 Task: Add the task  Implement a new cloud-based project portfolio management system for a company to the section DevOps Drift in the project ArchiTech and add a Due Date to the respective task as 2023/08/04
Action: Mouse moved to (66, 362)
Screenshot: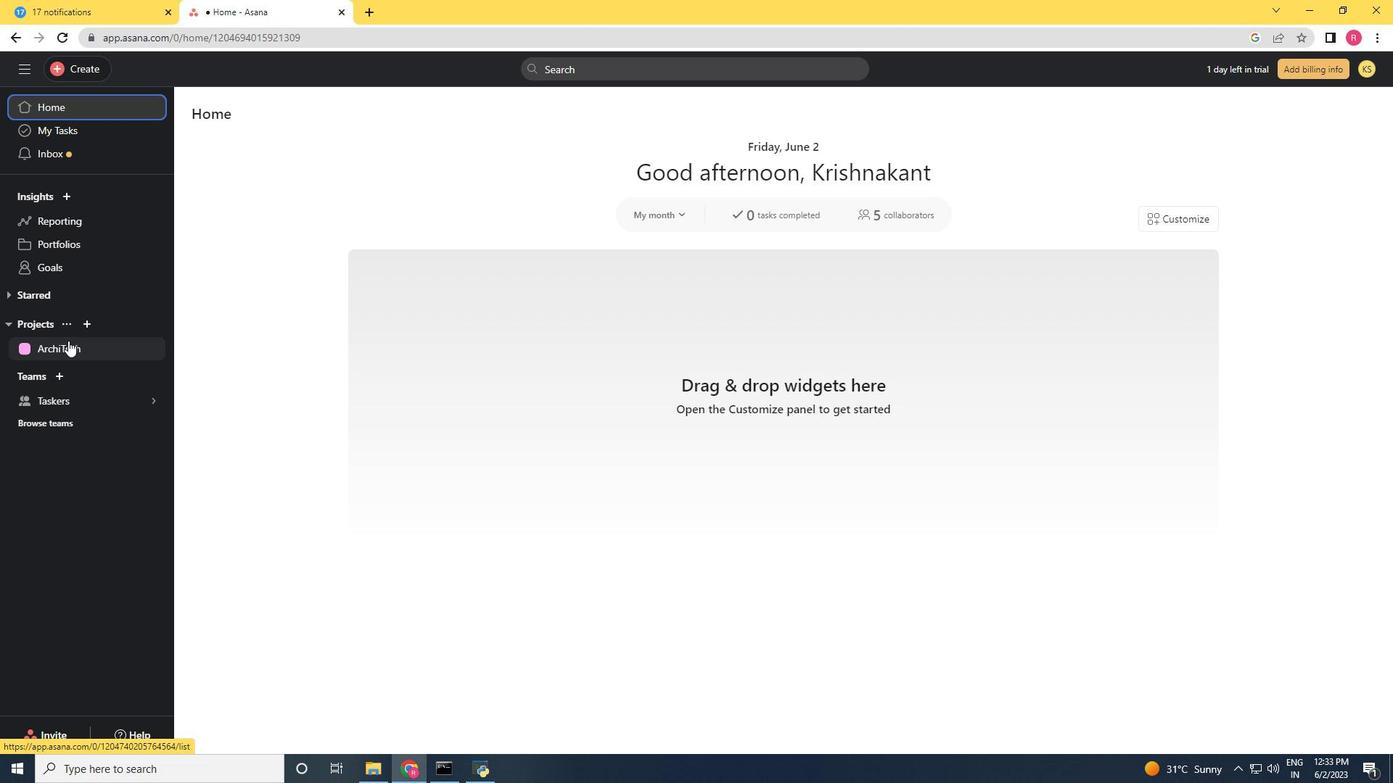 
Action: Mouse pressed left at (66, 362)
Screenshot: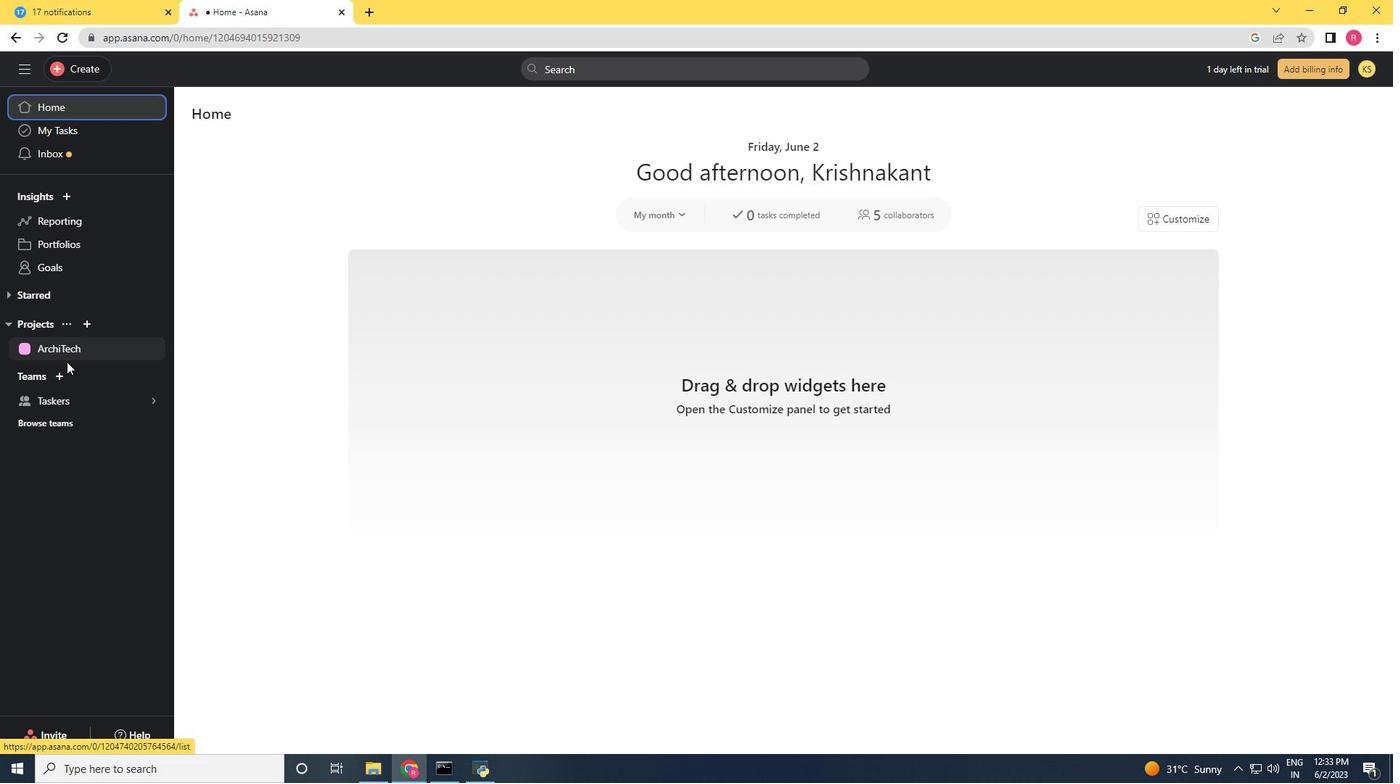 
Action: Mouse moved to (66, 336)
Screenshot: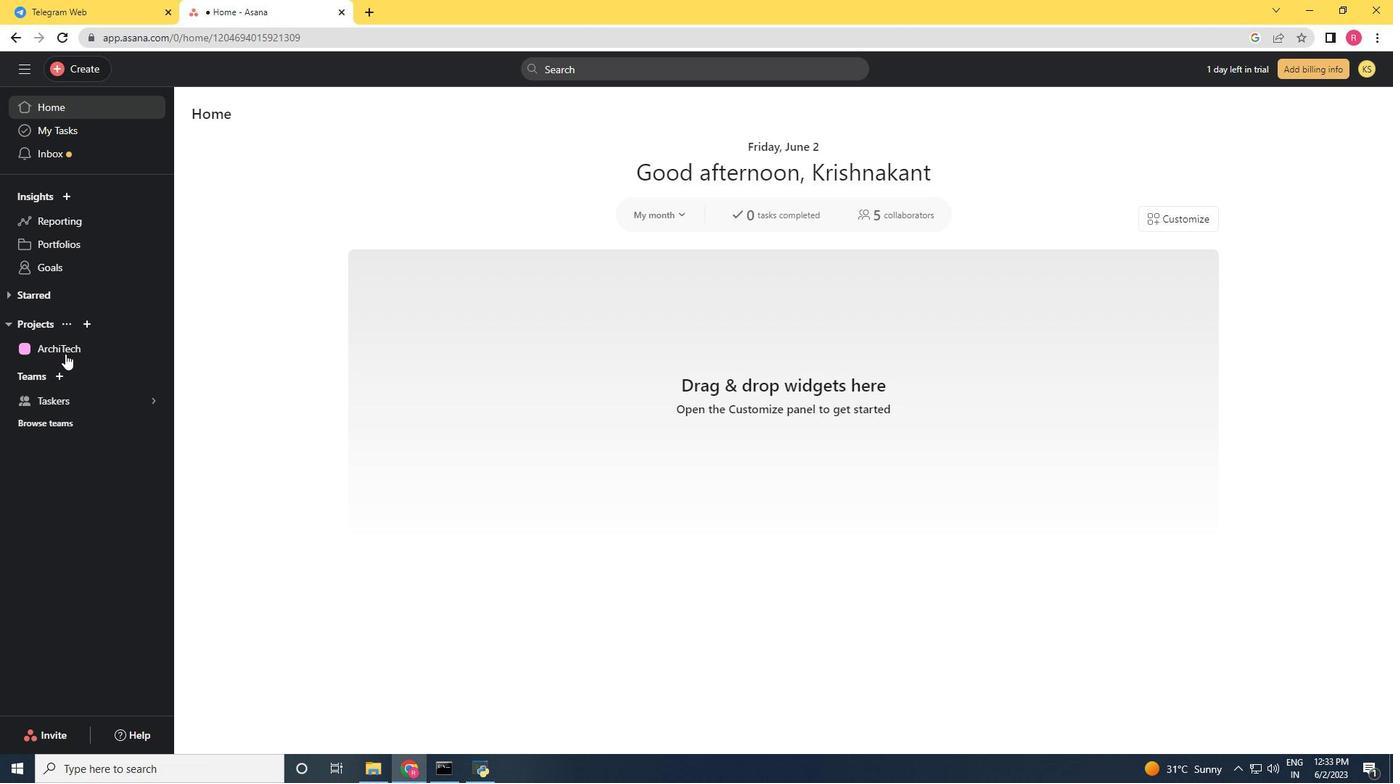 
Action: Mouse pressed left at (66, 336)
Screenshot: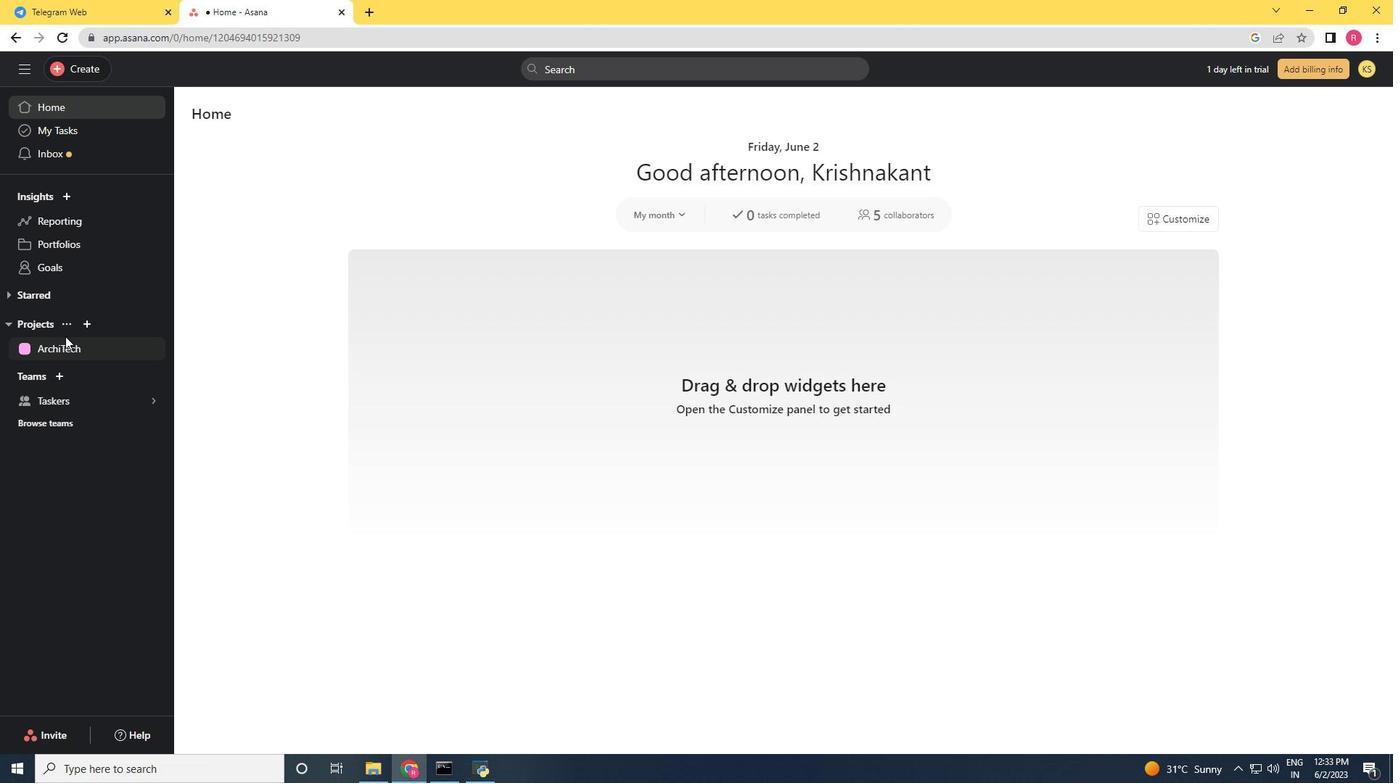 
Action: Mouse moved to (67, 340)
Screenshot: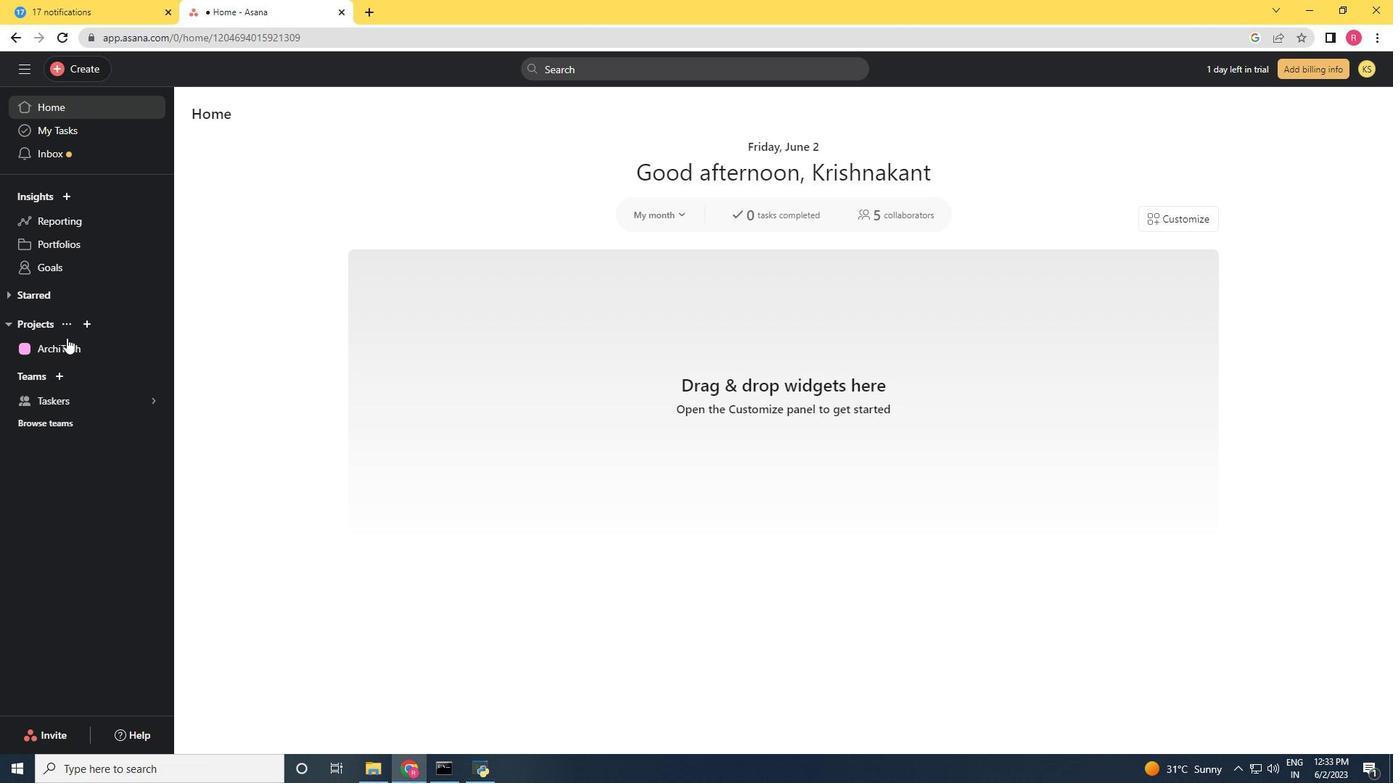 
Action: Mouse pressed left at (67, 340)
Screenshot: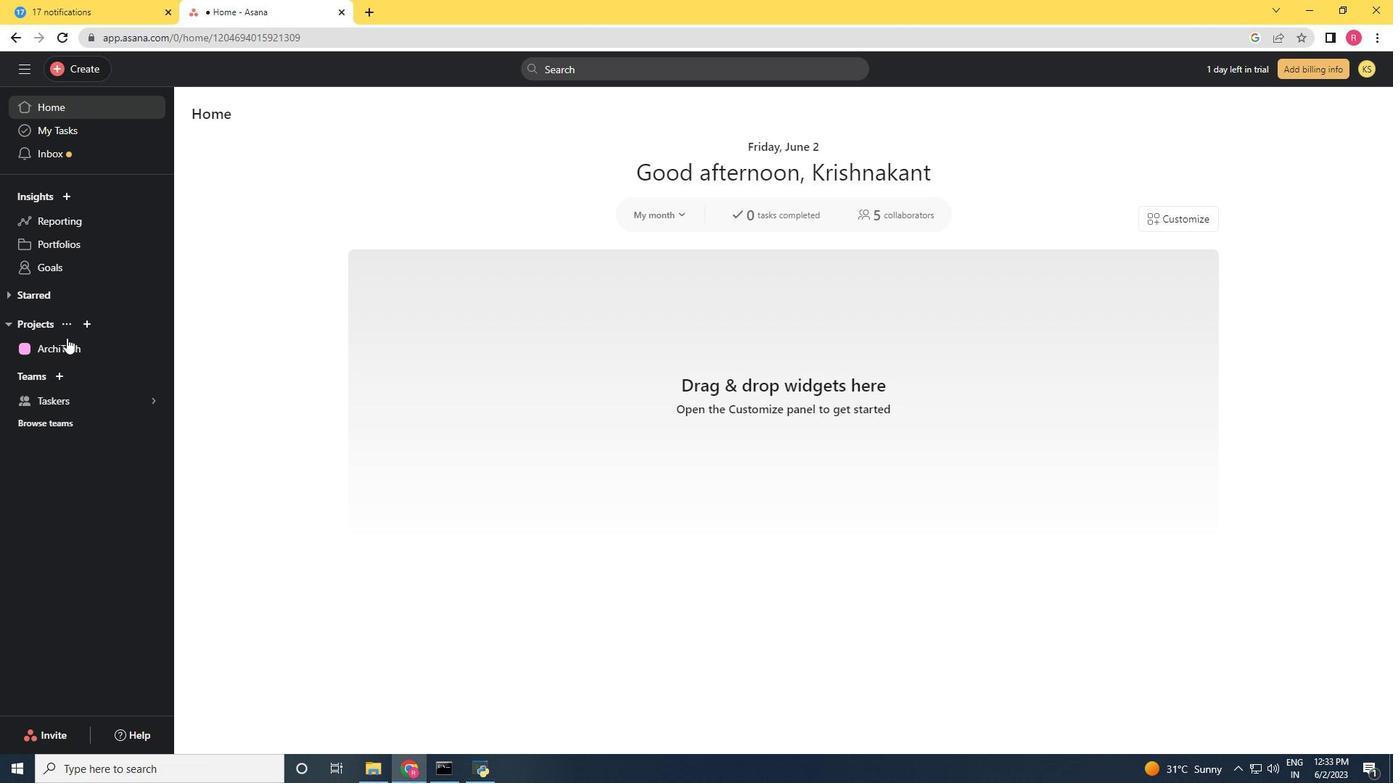 
Action: Mouse moved to (939, 502)
Screenshot: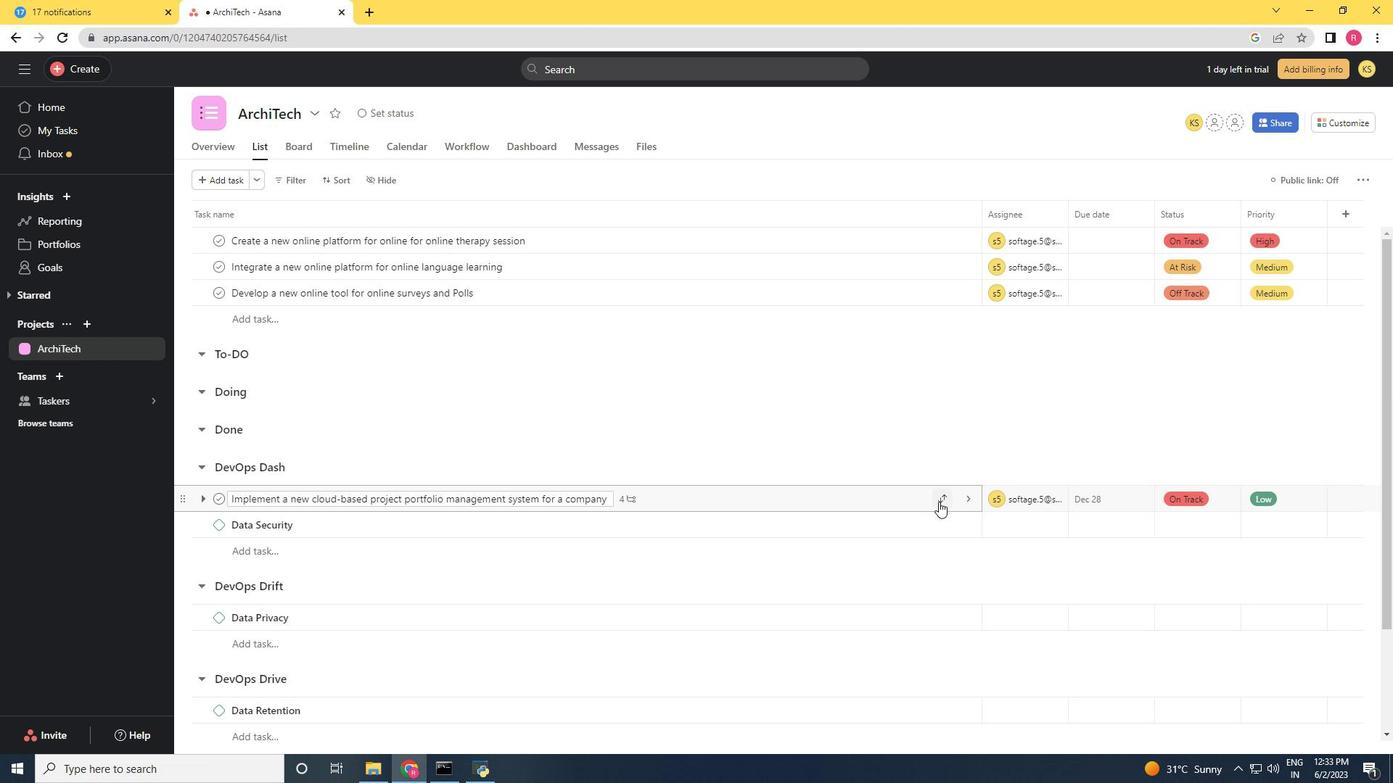 
Action: Mouse pressed left at (939, 502)
Screenshot: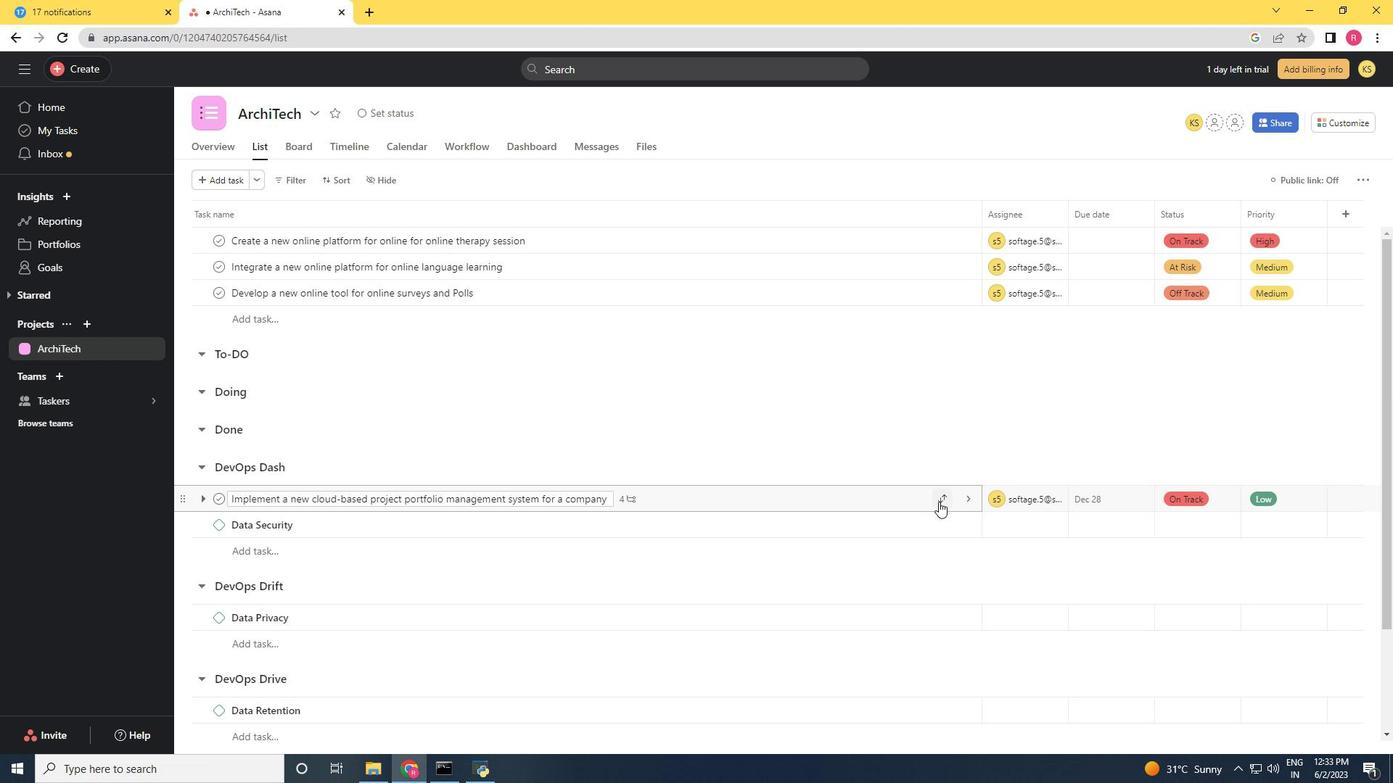 
Action: Mouse moved to (875, 423)
Screenshot: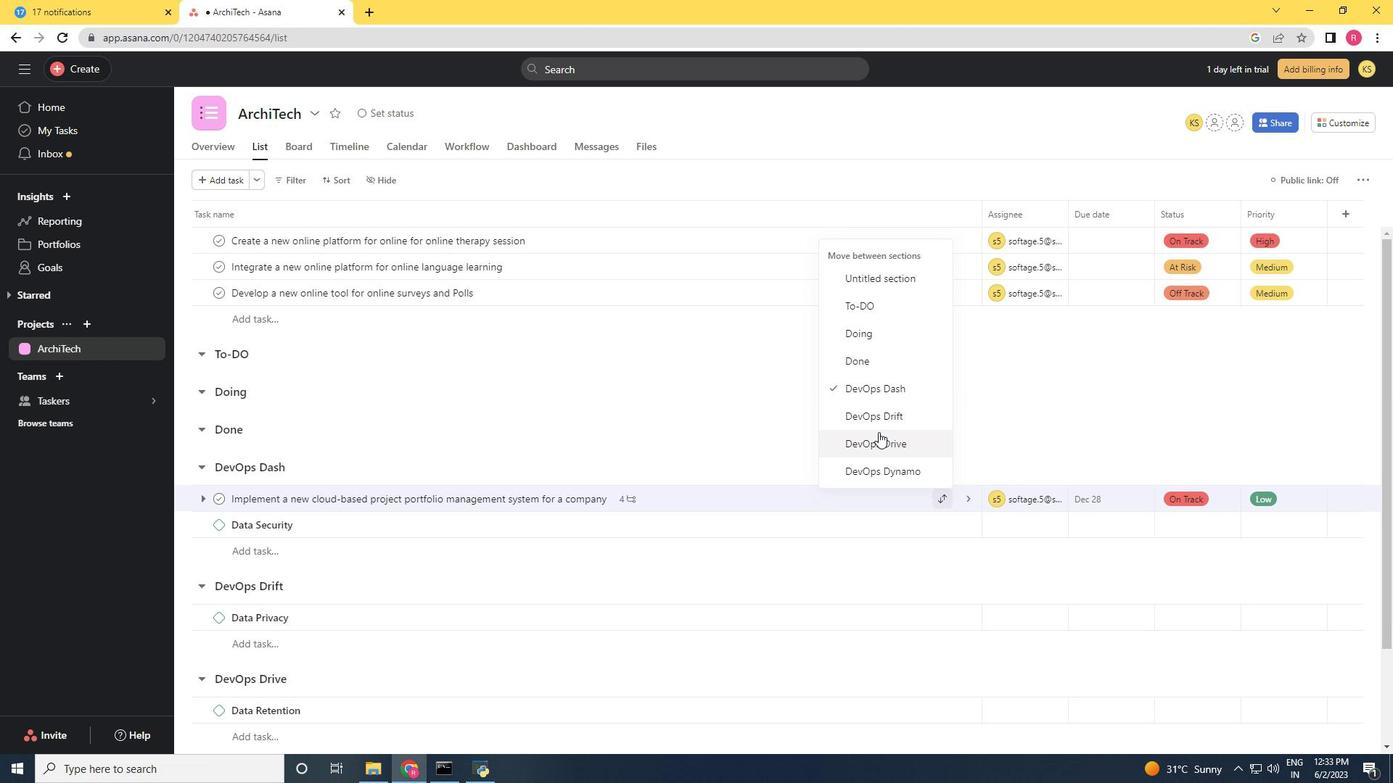 
Action: Mouse pressed left at (875, 423)
Screenshot: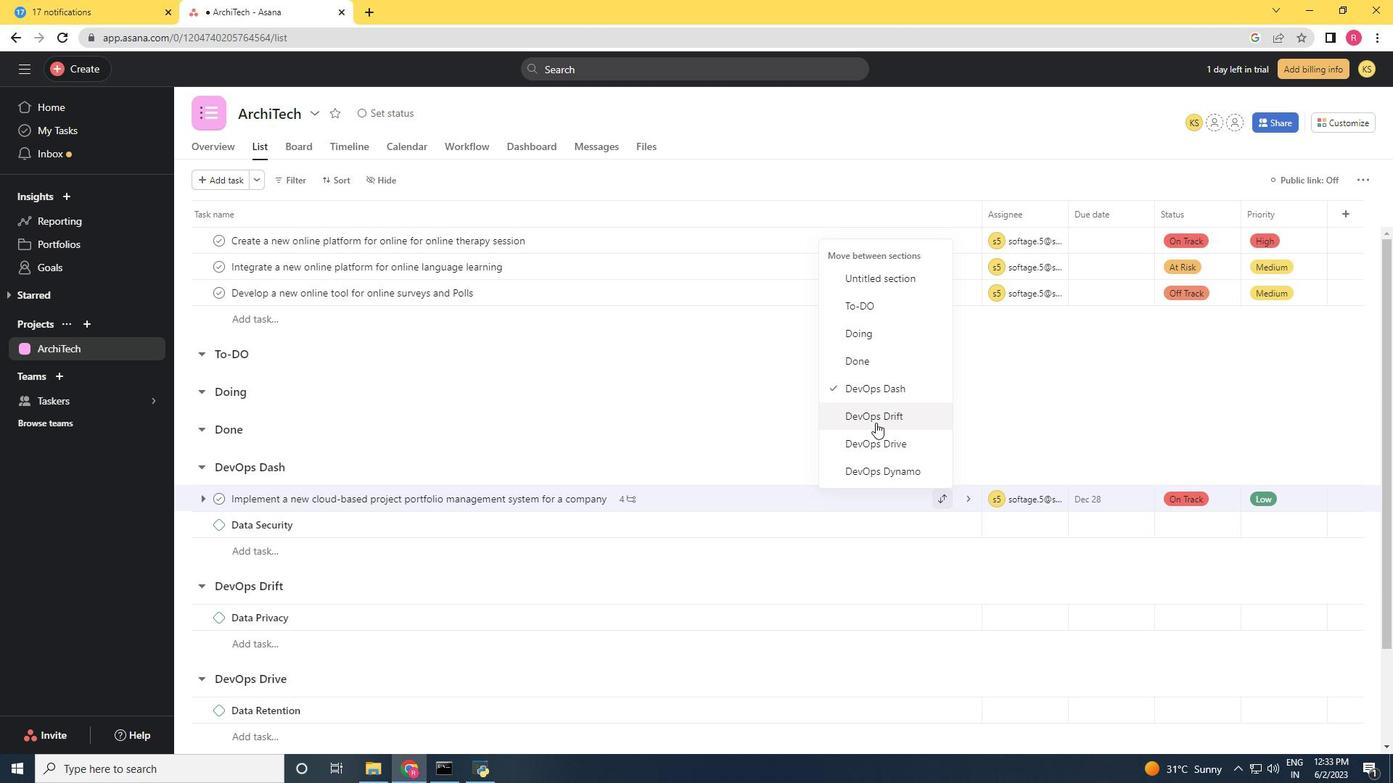 
Action: Mouse scrolled (875, 422) with delta (0, 0)
Screenshot: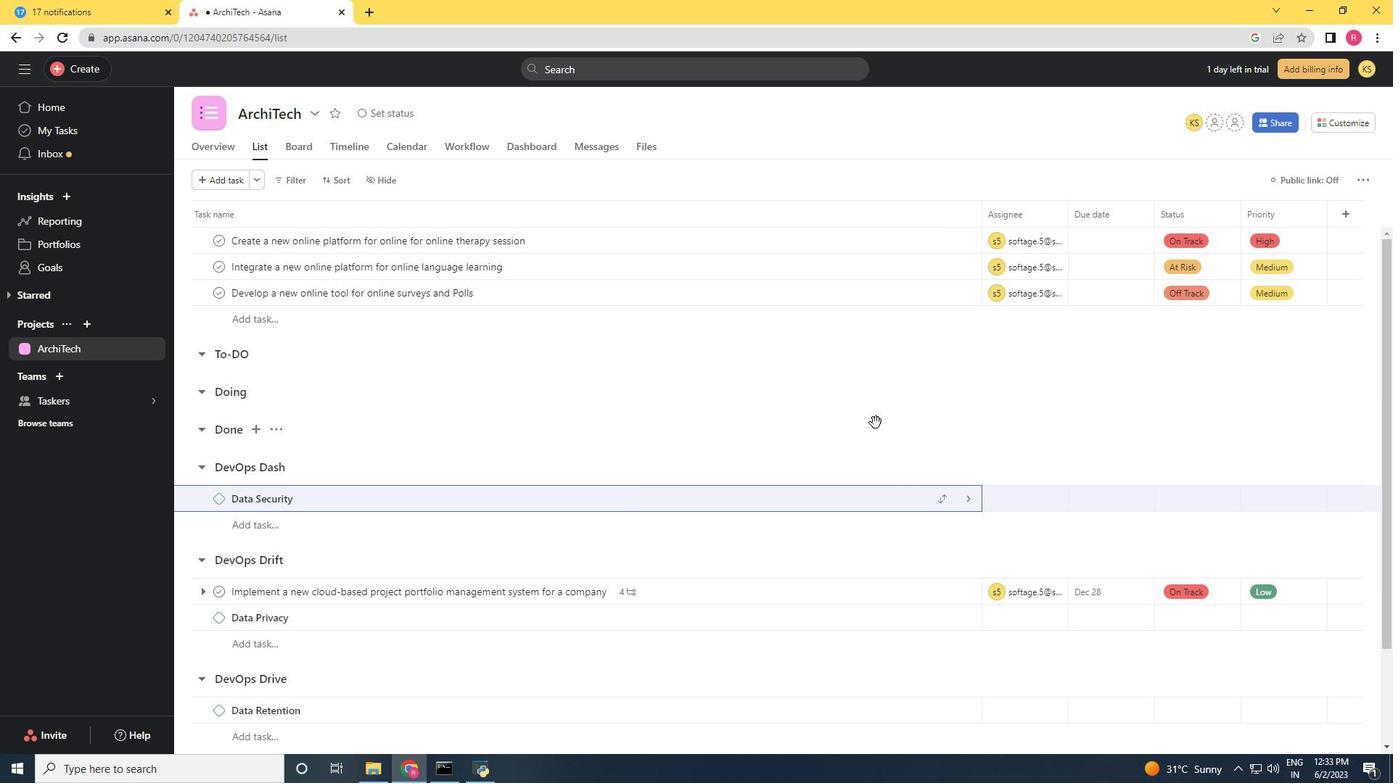 
Action: Mouse moved to (808, 523)
Screenshot: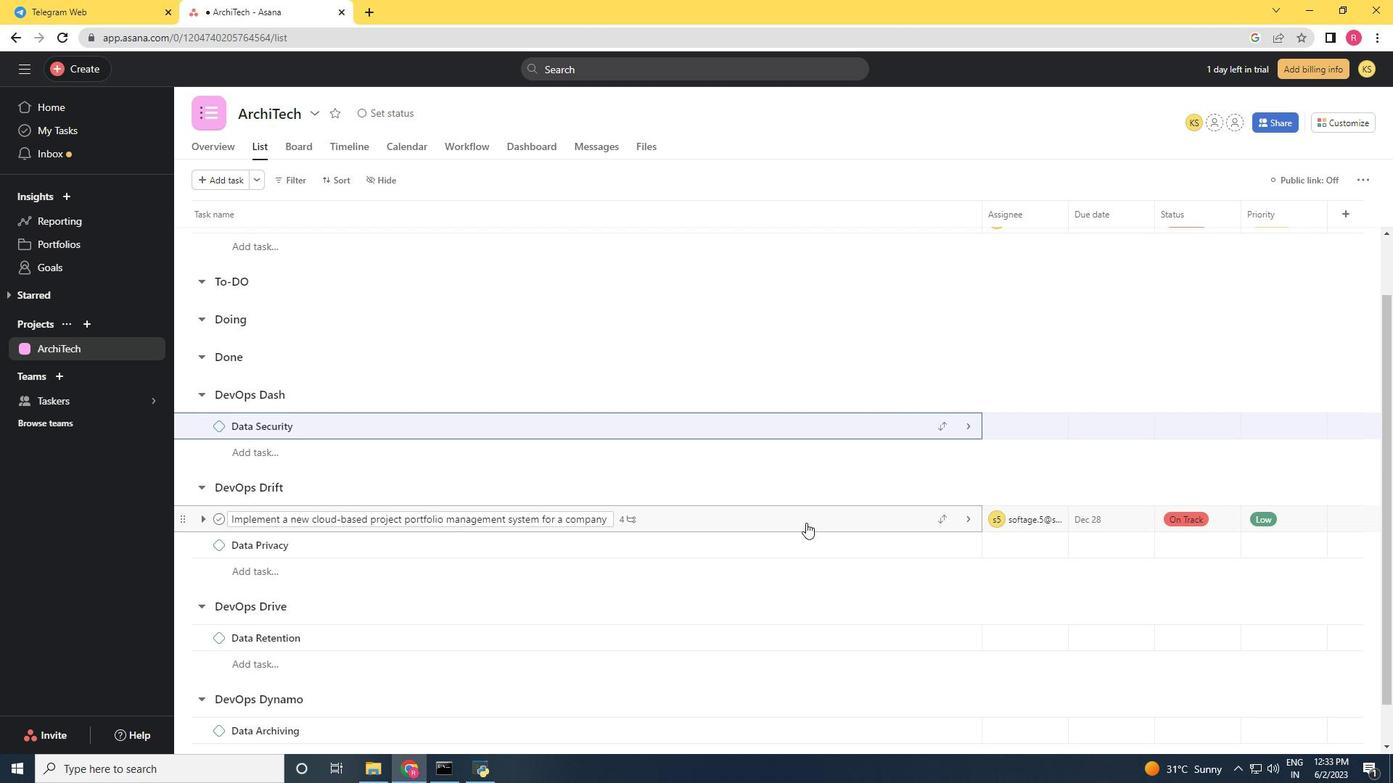 
Action: Mouse pressed left at (808, 523)
Screenshot: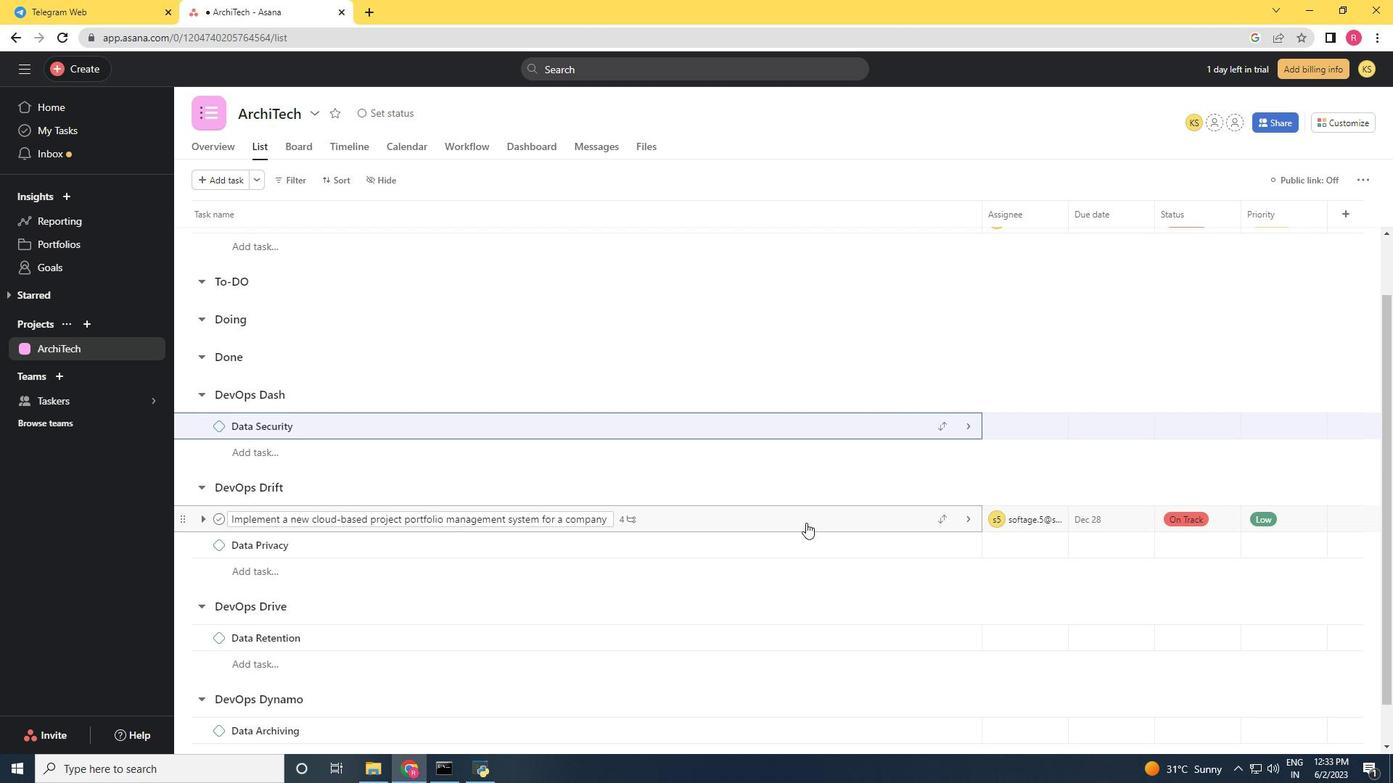 
Action: Mouse moved to (1078, 316)
Screenshot: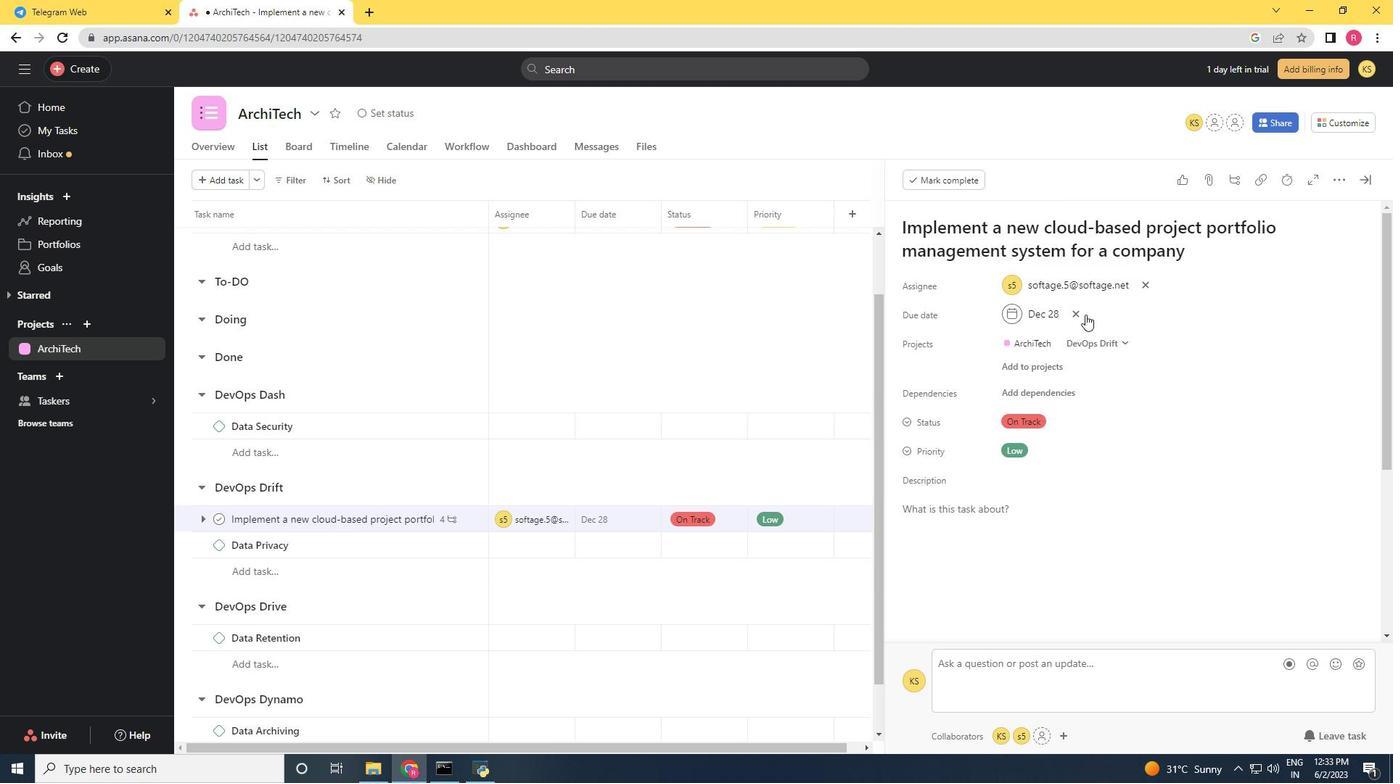 
Action: Mouse pressed left at (1078, 316)
Screenshot: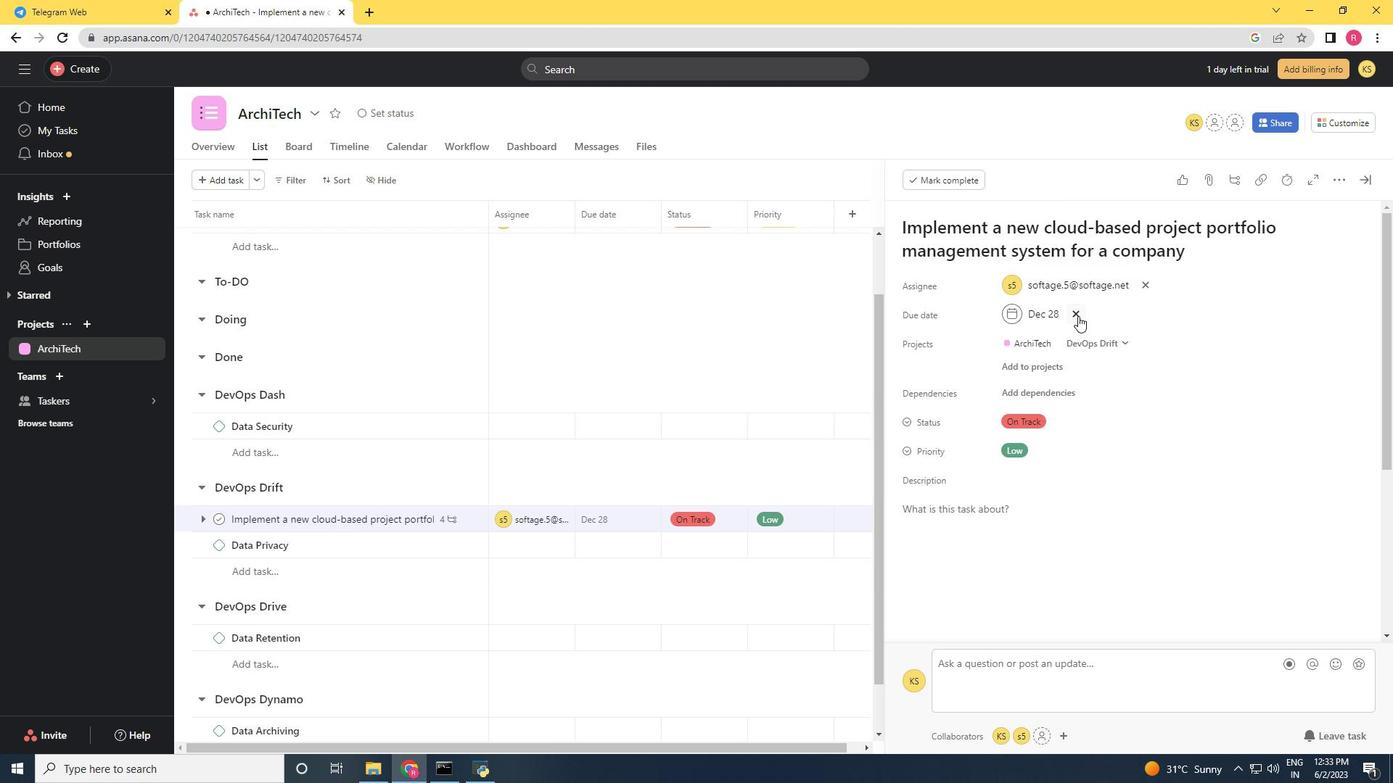 
Action: Mouse moved to (1020, 306)
Screenshot: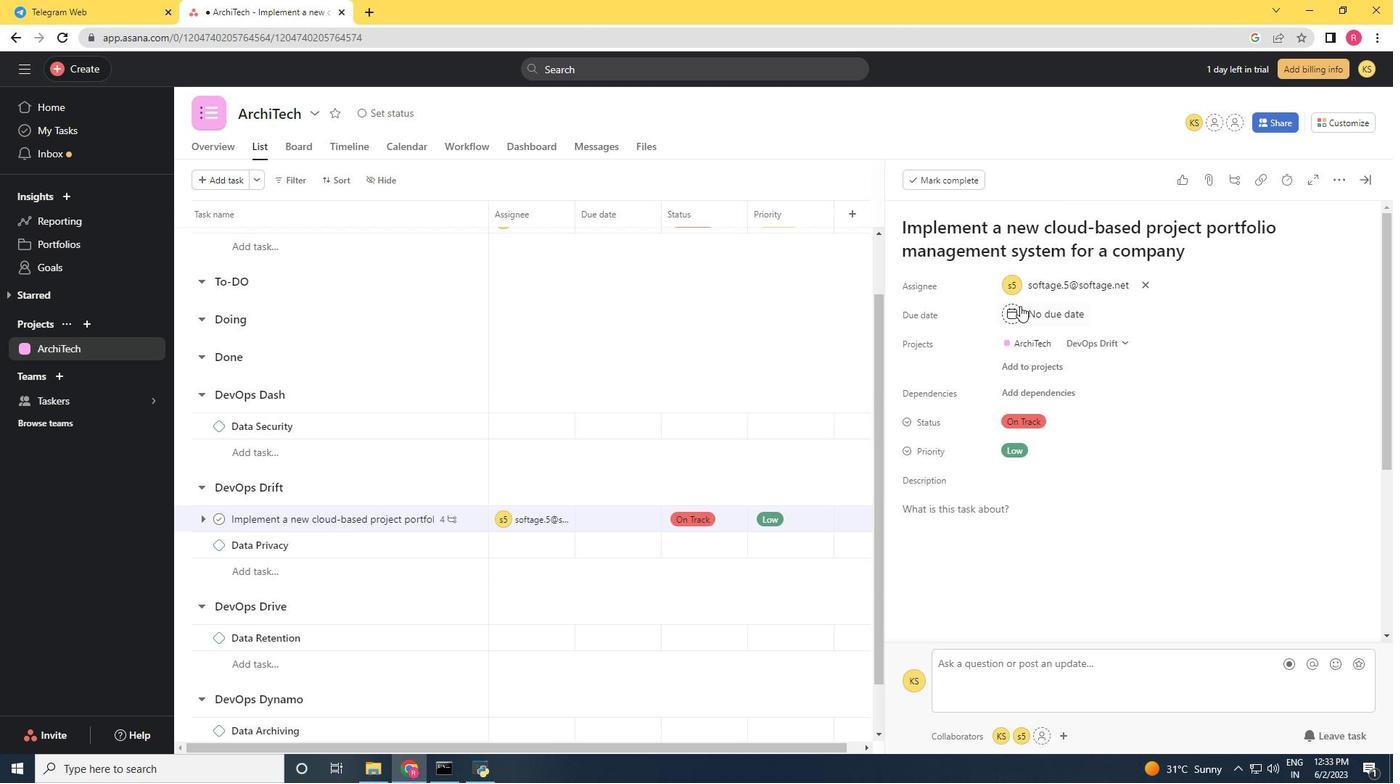 
Action: Mouse pressed left at (1020, 306)
Screenshot: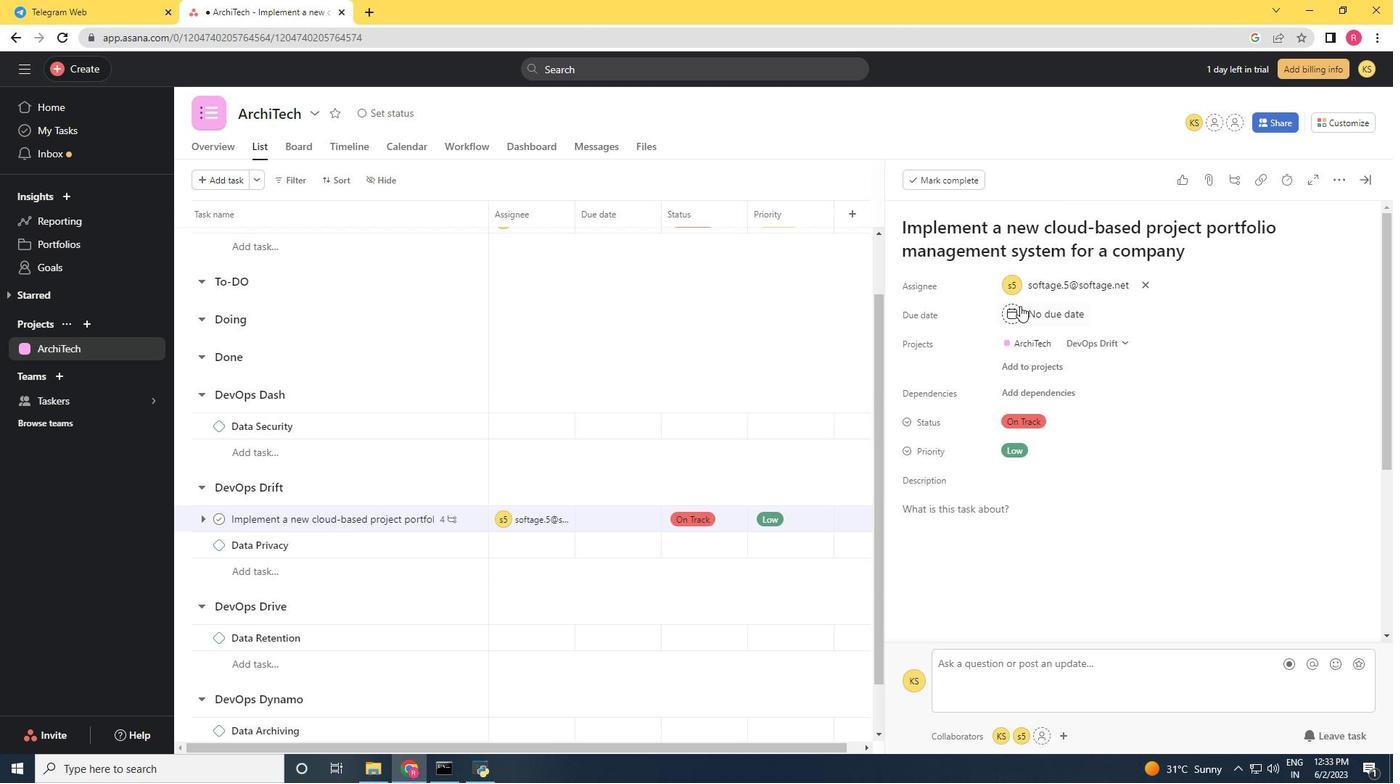 
Action: Mouse moved to (1180, 394)
Screenshot: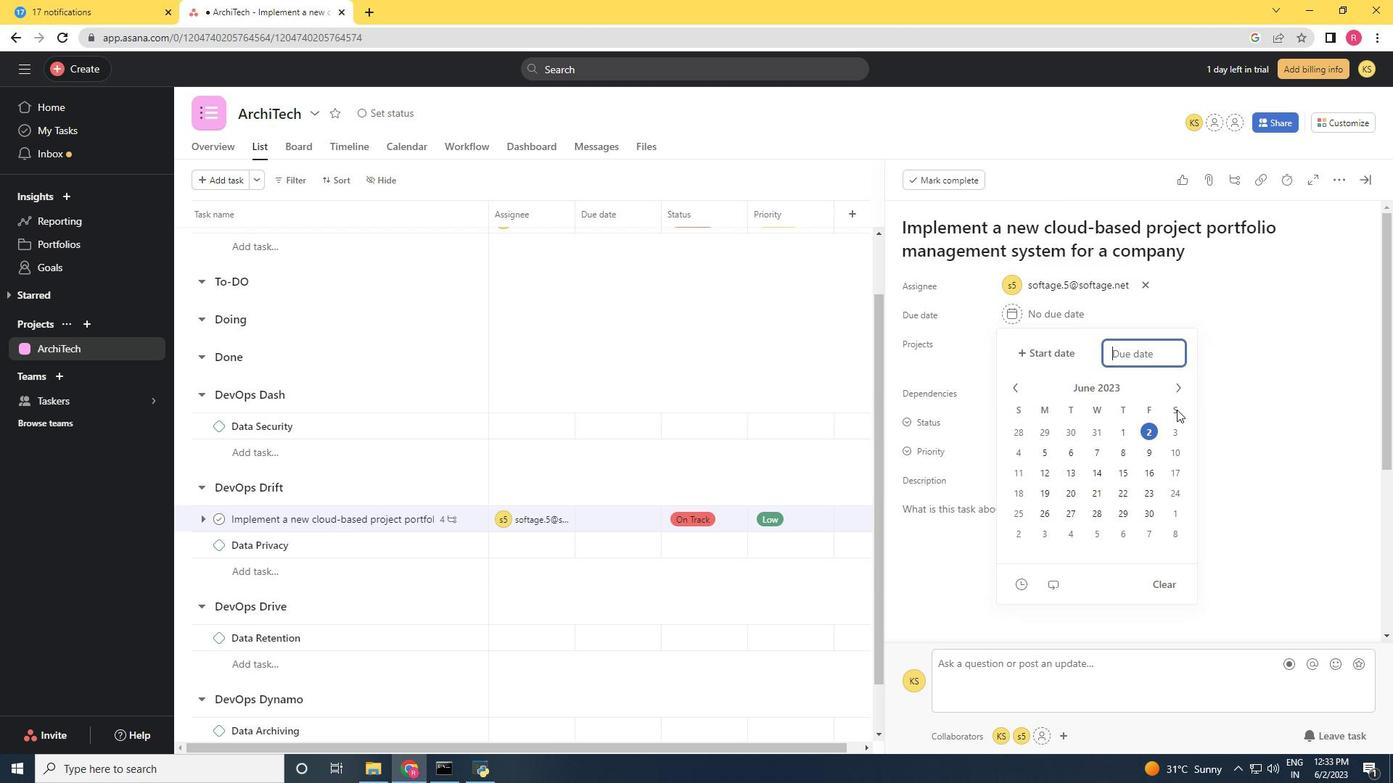 
Action: Mouse pressed left at (1180, 394)
Screenshot: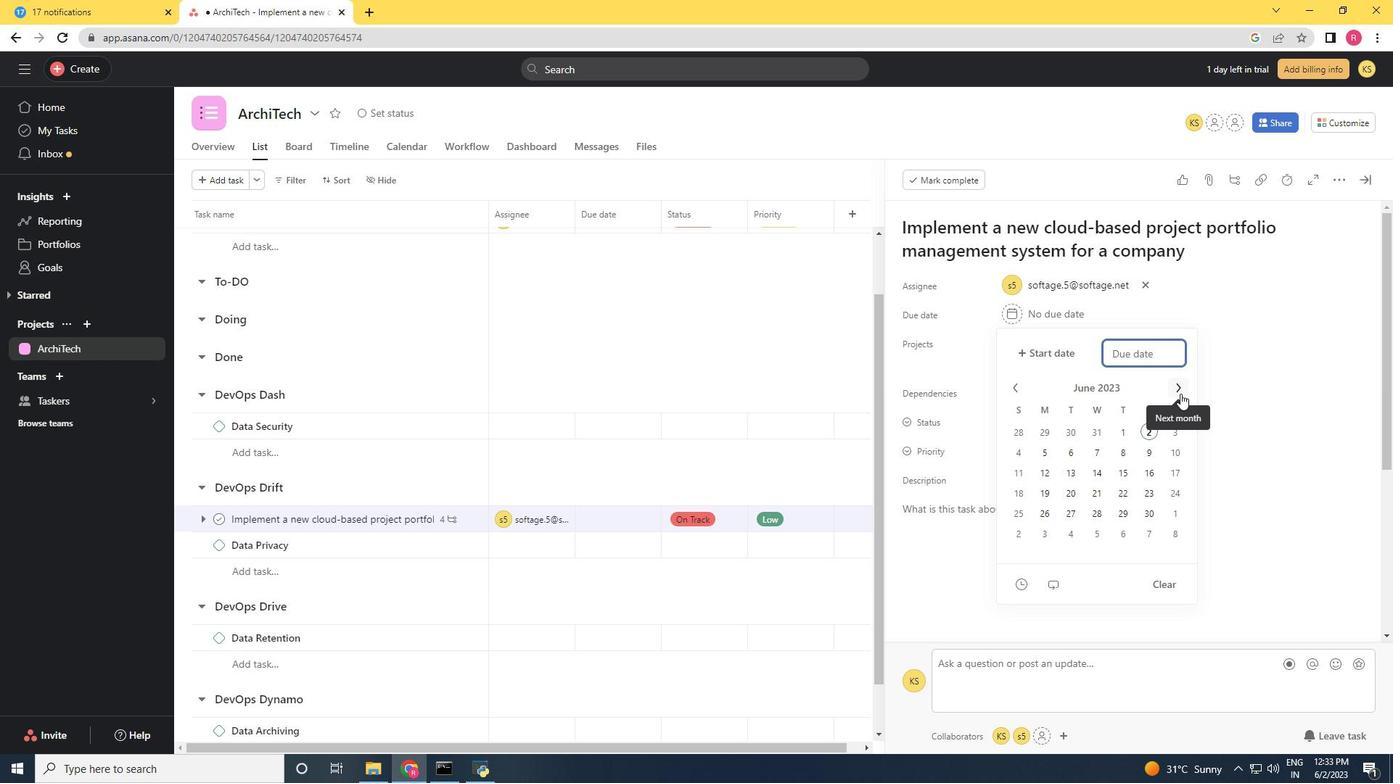 
Action: Mouse pressed left at (1180, 394)
Screenshot: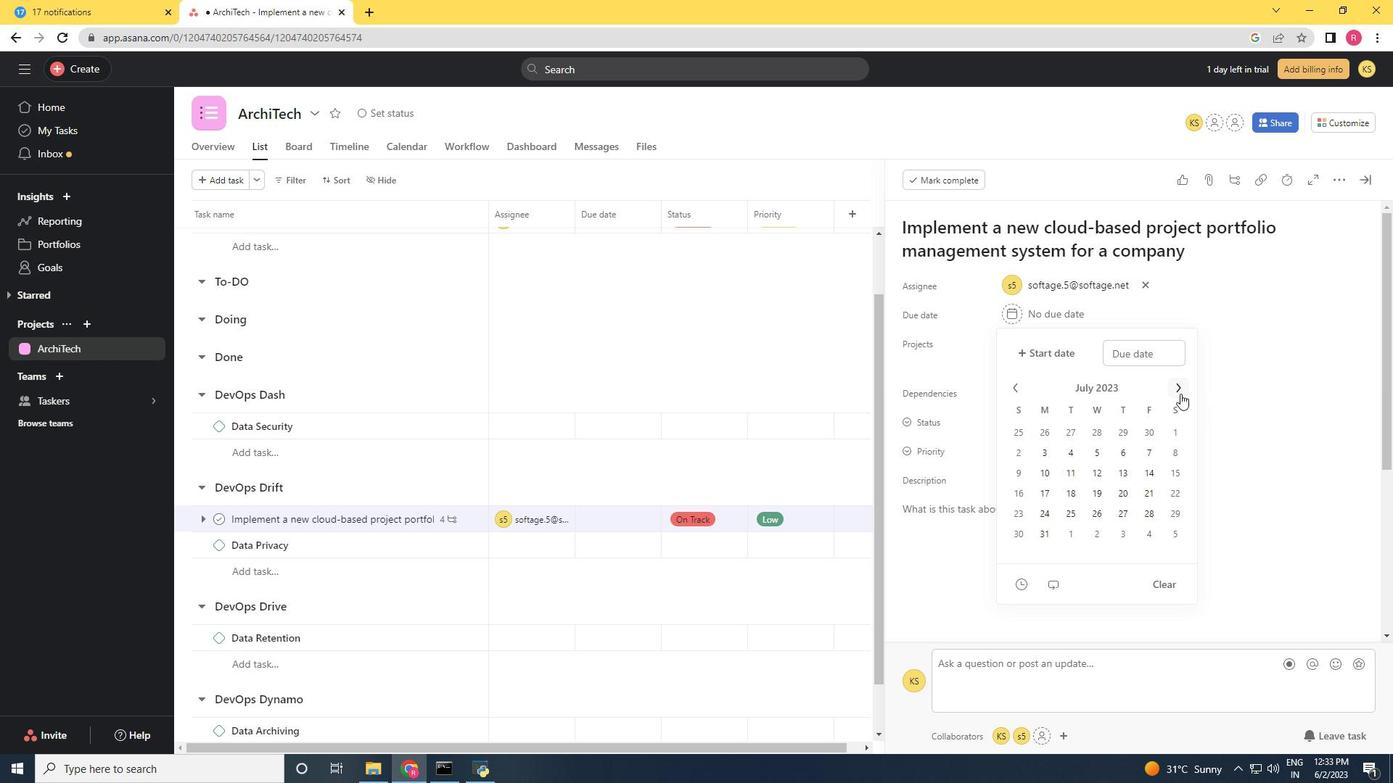 
Action: Mouse moved to (1153, 431)
Screenshot: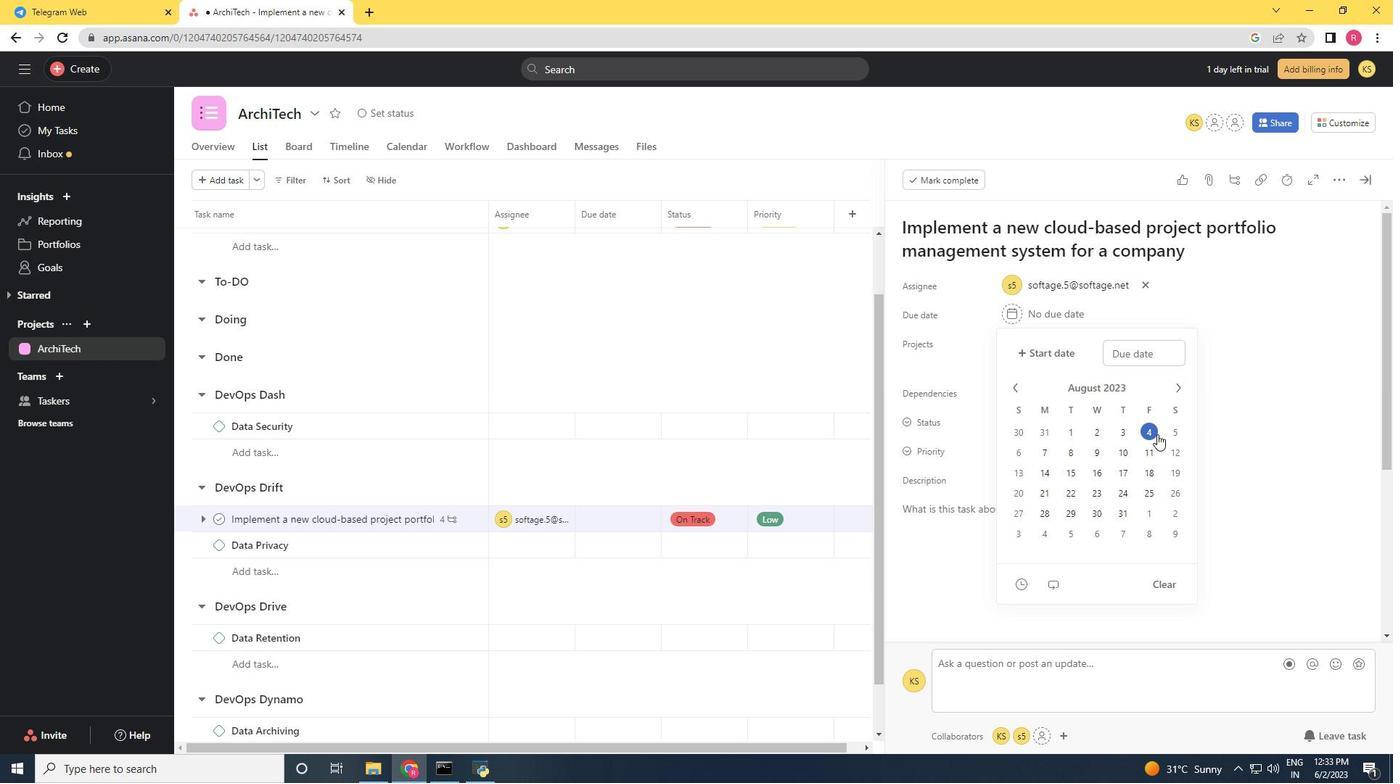 
Action: Mouse pressed left at (1153, 431)
Screenshot: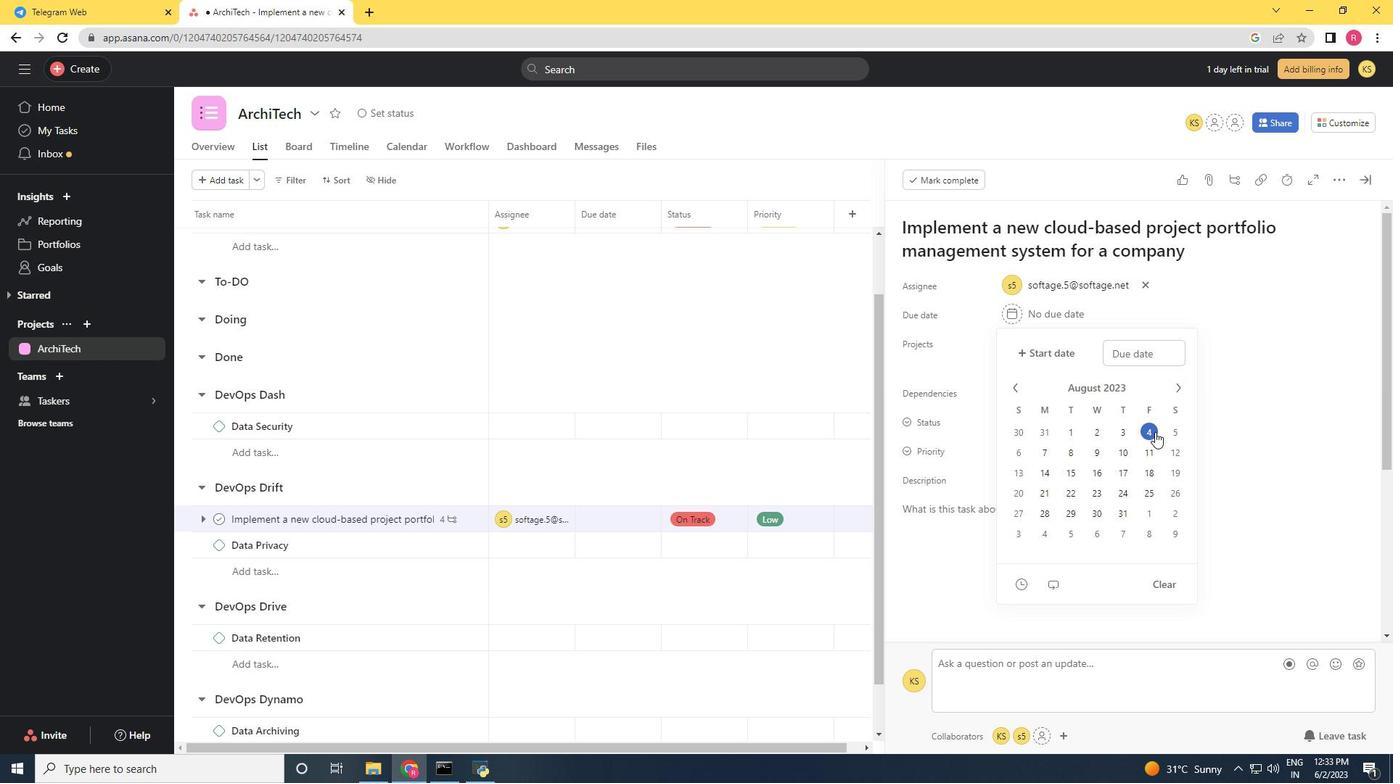 
Action: Mouse moved to (1233, 418)
Screenshot: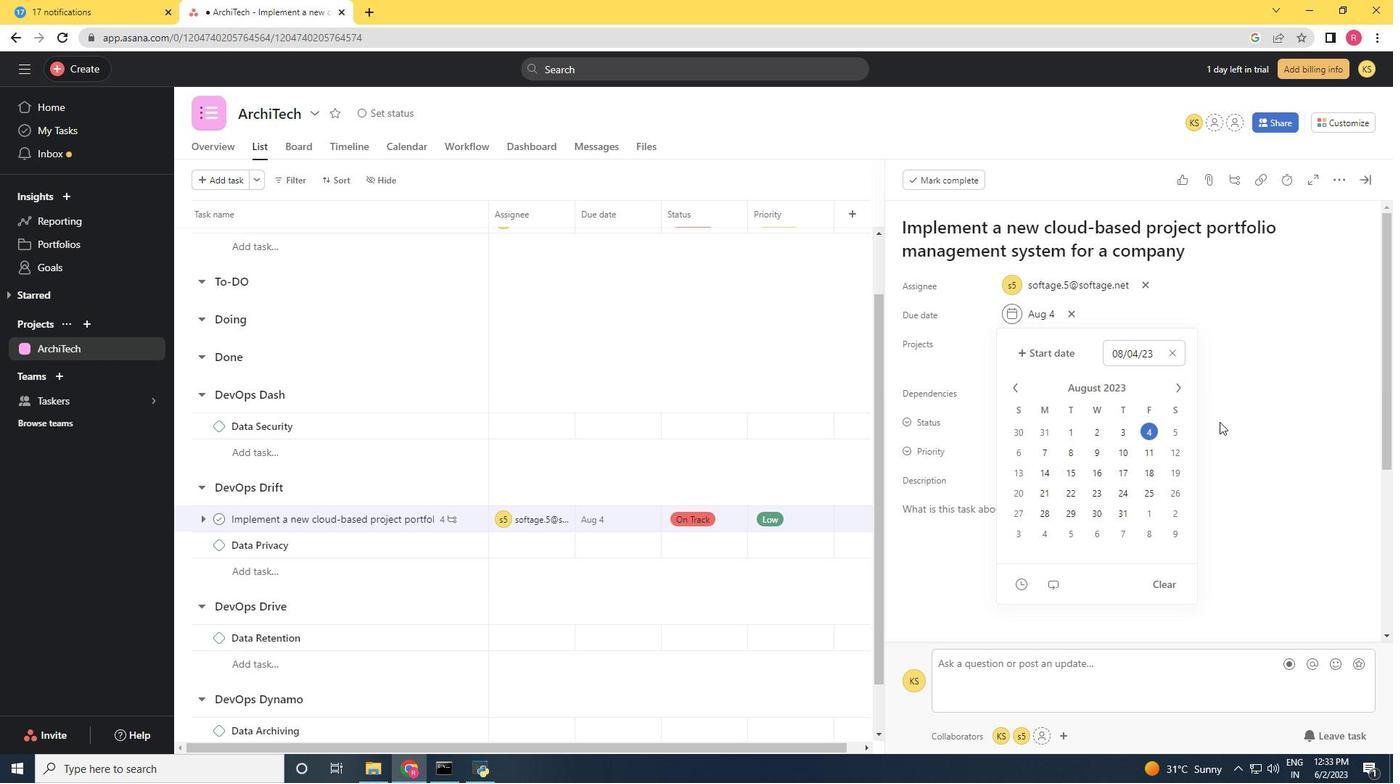 
Action: Mouse pressed left at (1233, 418)
Screenshot: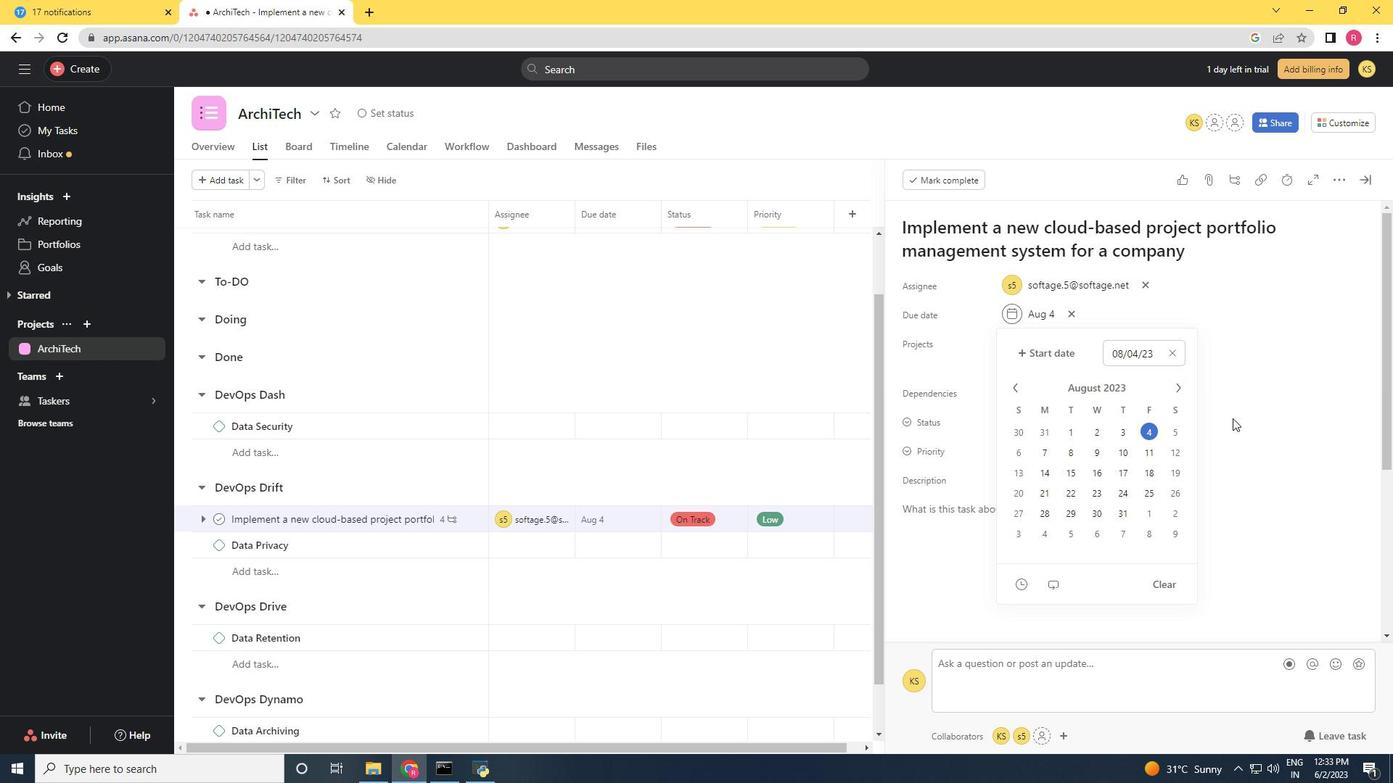 
Action: Mouse moved to (1362, 183)
Screenshot: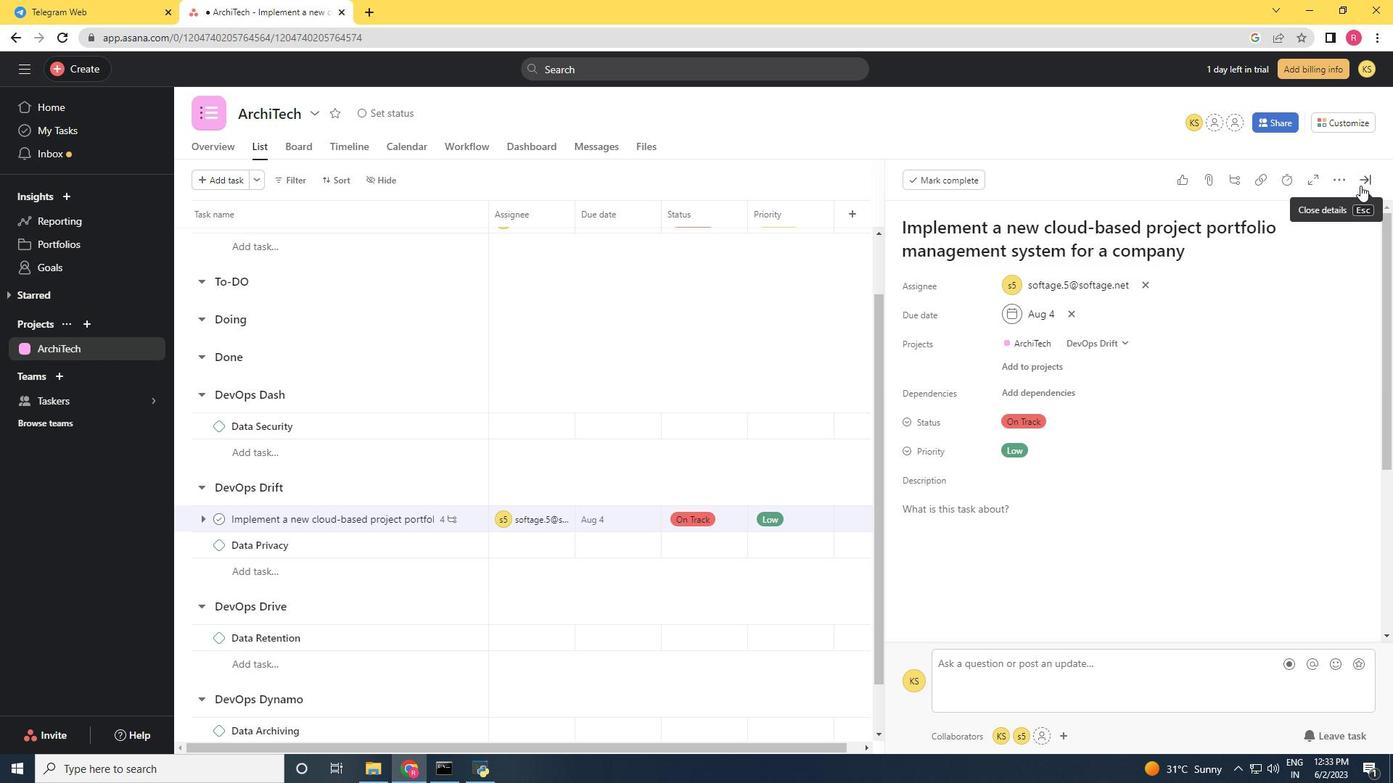 
Action: Mouse pressed left at (1362, 183)
Screenshot: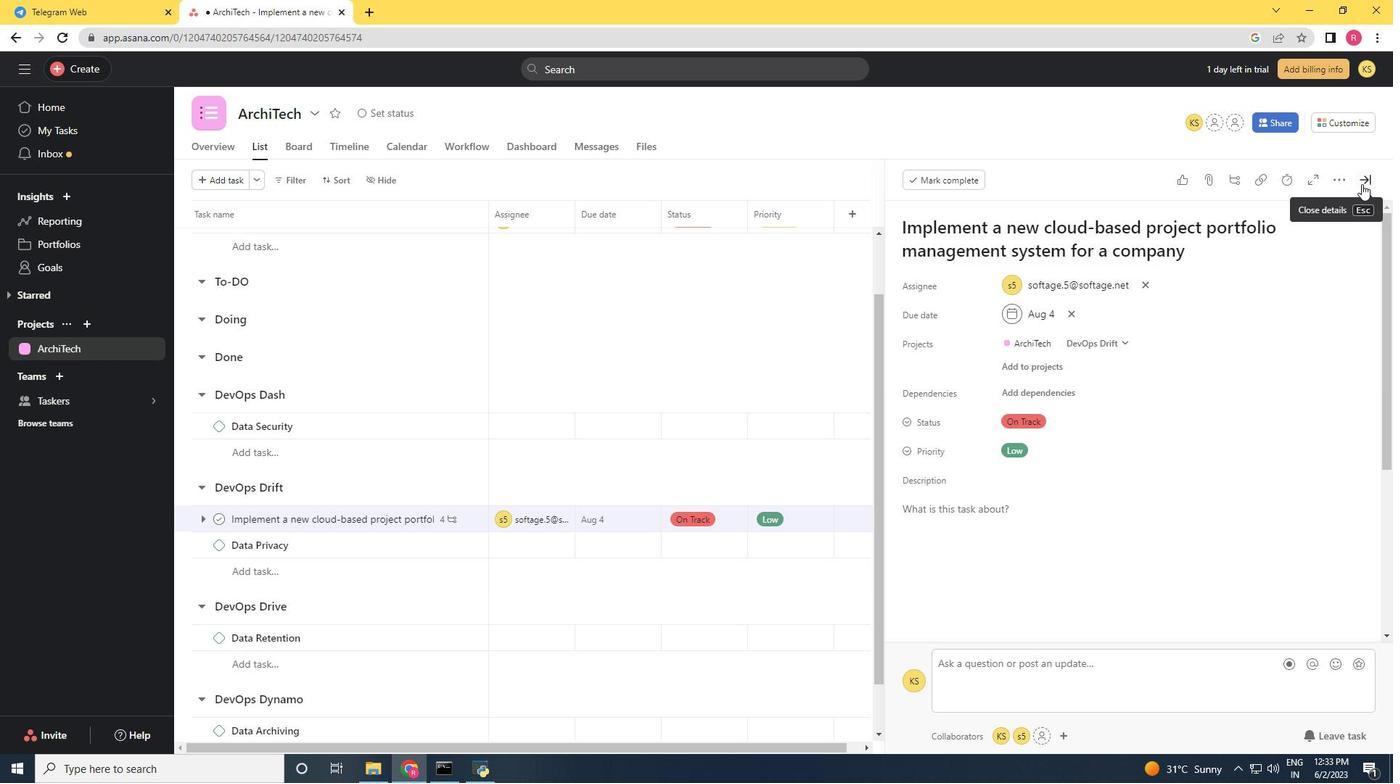 
Action: Mouse moved to (1362, 184)
Screenshot: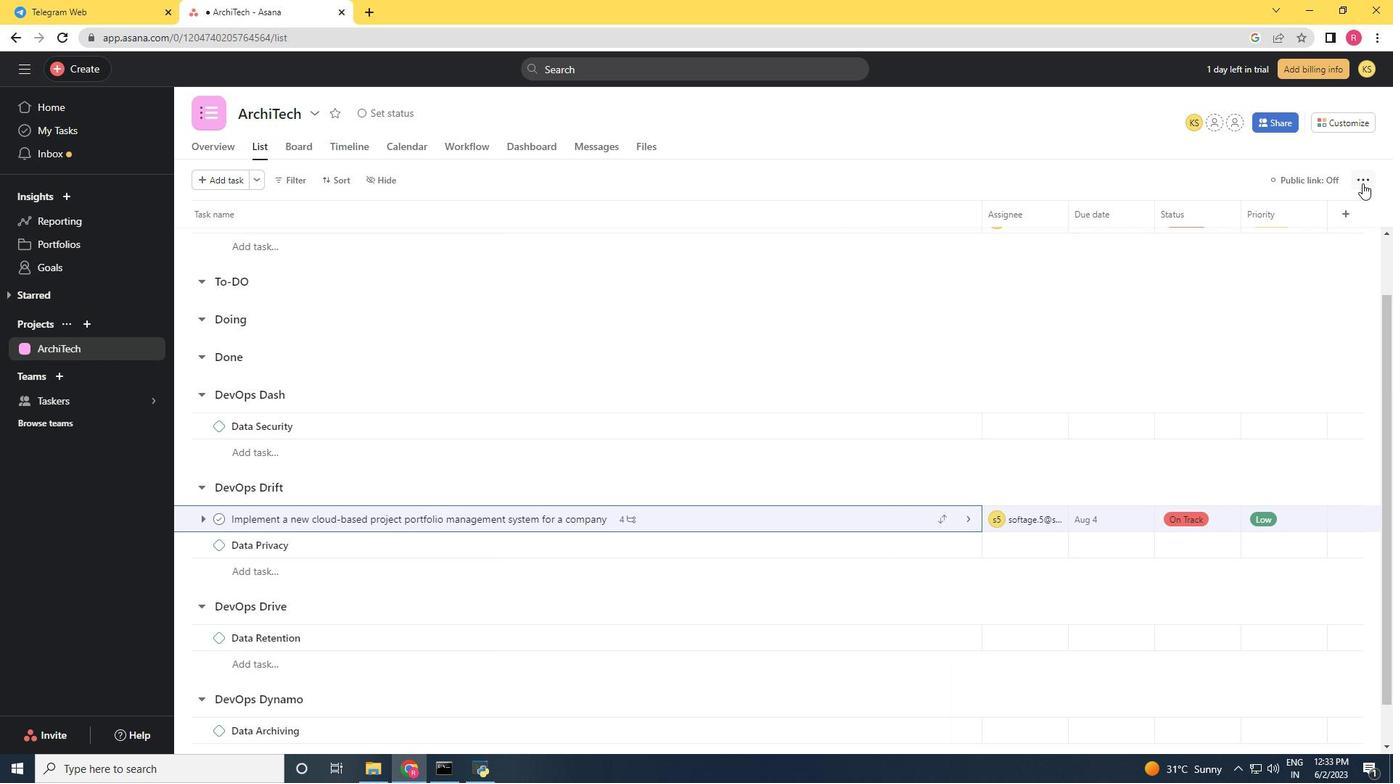 
